 Task: Change the visibility to public.
Action: Mouse pressed left at (424, 250)
Screenshot: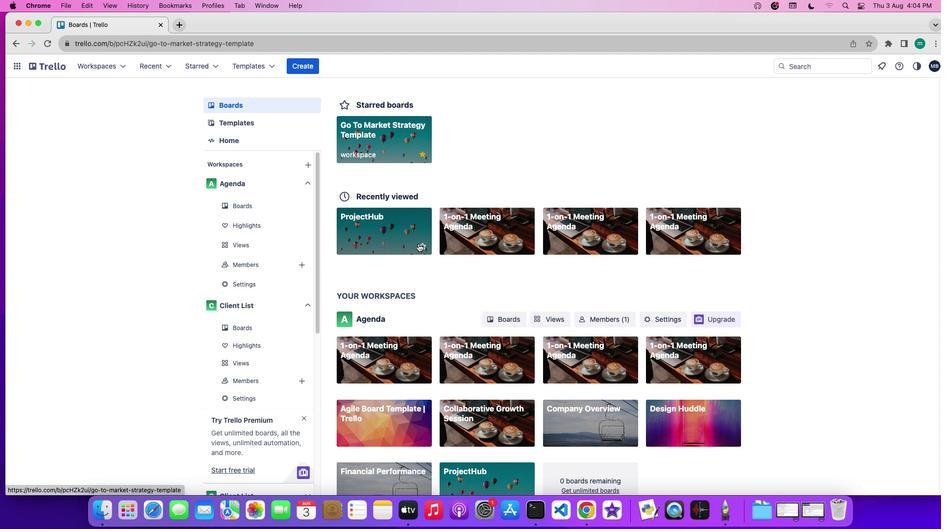 
Action: Mouse moved to (851, 214)
Screenshot: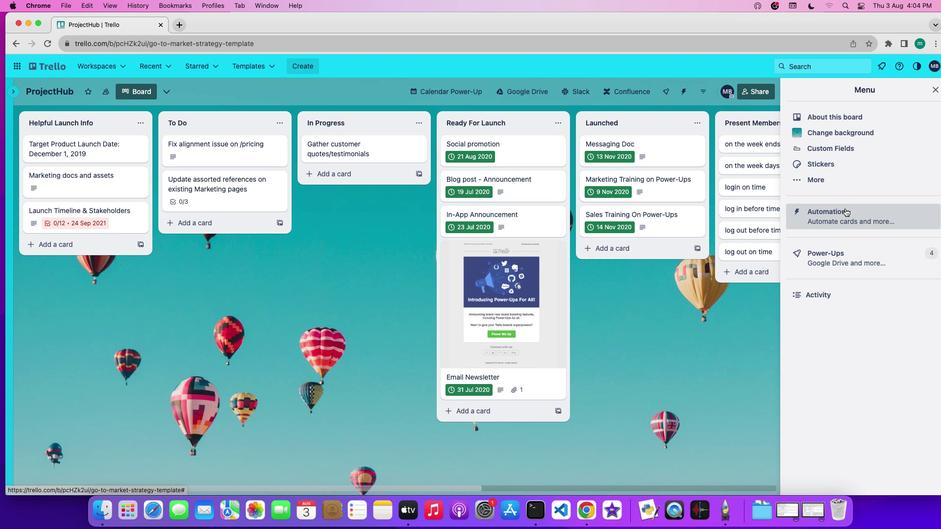 
Action: Mouse pressed left at (851, 214)
Screenshot: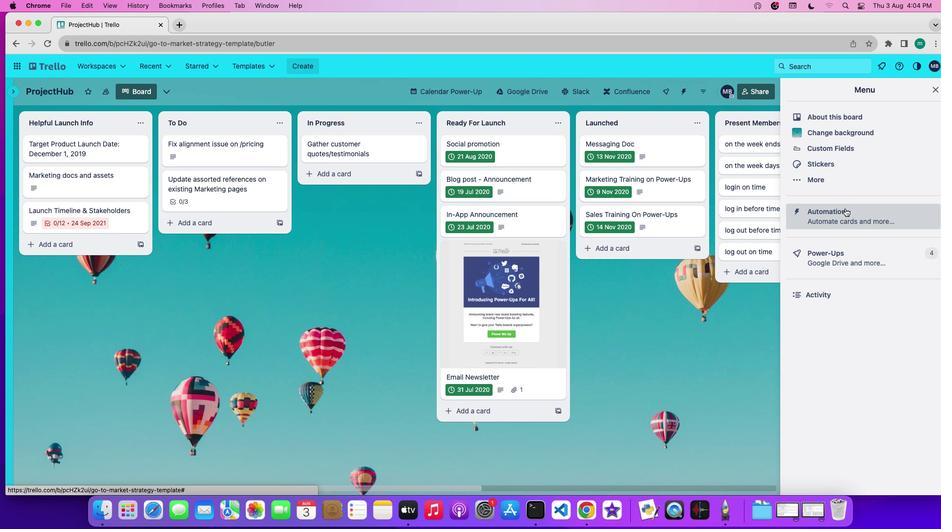 
Action: Mouse moved to (119, 103)
Screenshot: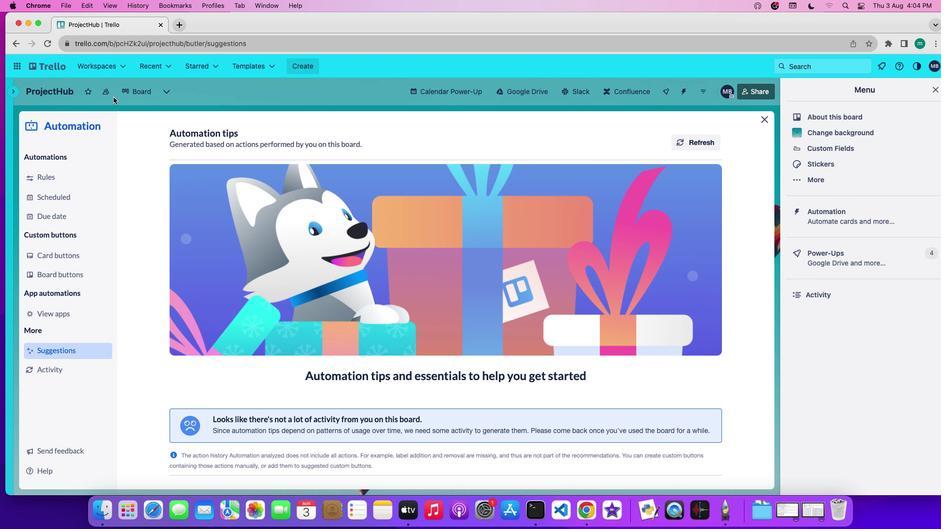 
Action: Mouse pressed left at (119, 103)
Screenshot: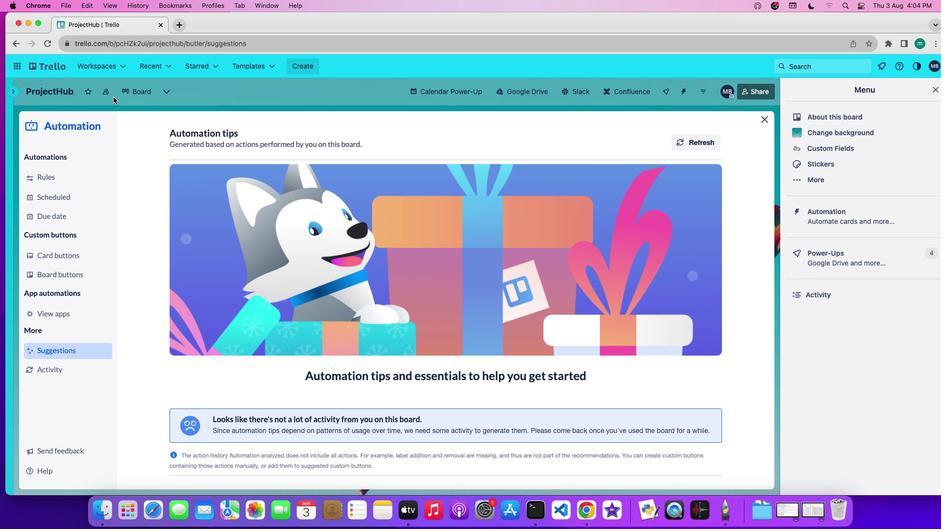 
Action: Mouse moved to (111, 102)
Screenshot: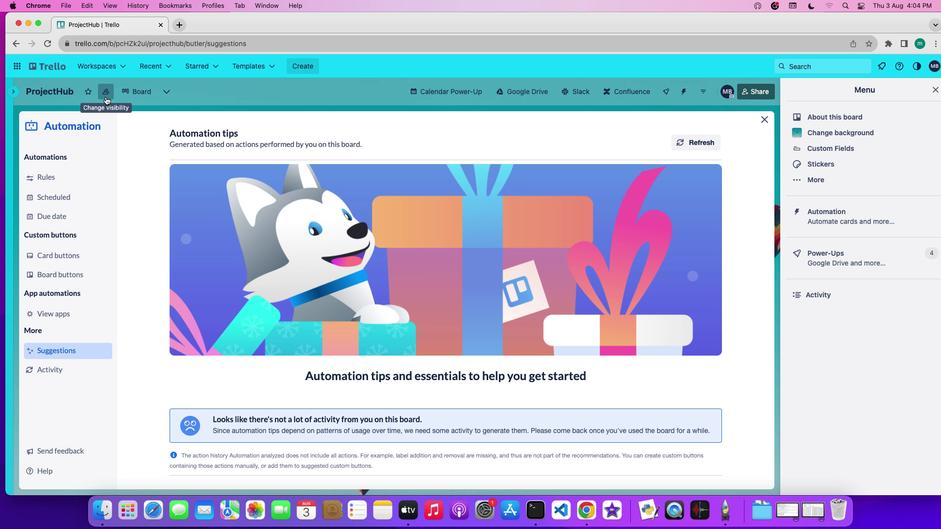 
Action: Mouse pressed left at (111, 102)
Screenshot: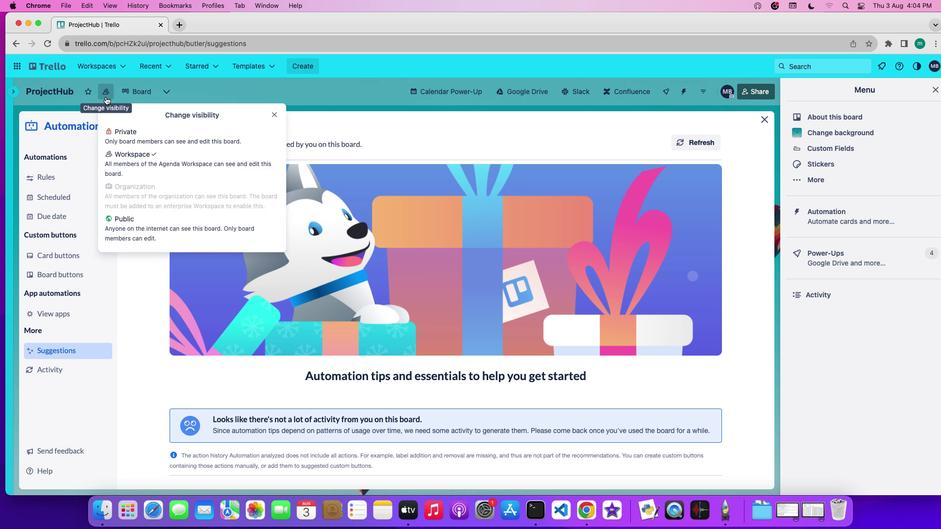 
Action: Mouse moved to (127, 227)
Screenshot: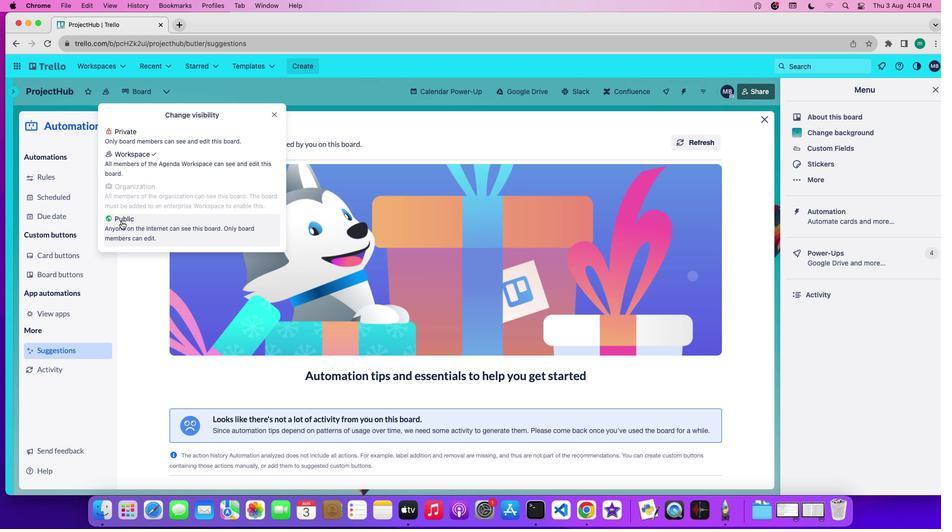 
Action: Mouse pressed left at (127, 227)
Screenshot: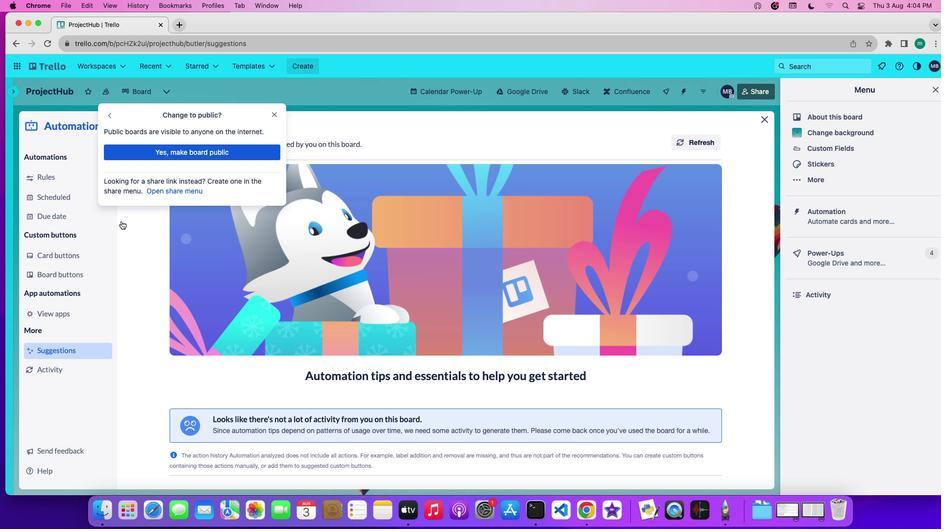 
Action: Mouse moved to (196, 160)
Screenshot: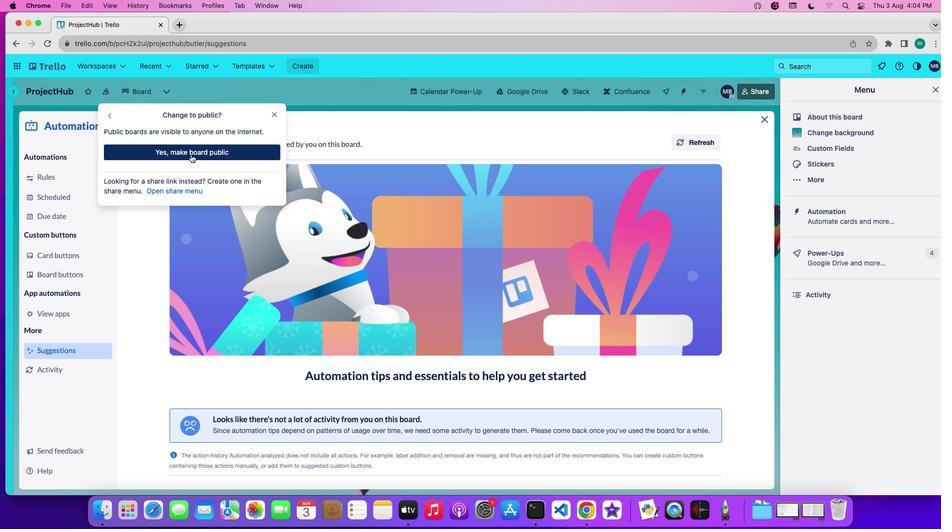 
Action: Mouse pressed left at (196, 160)
Screenshot: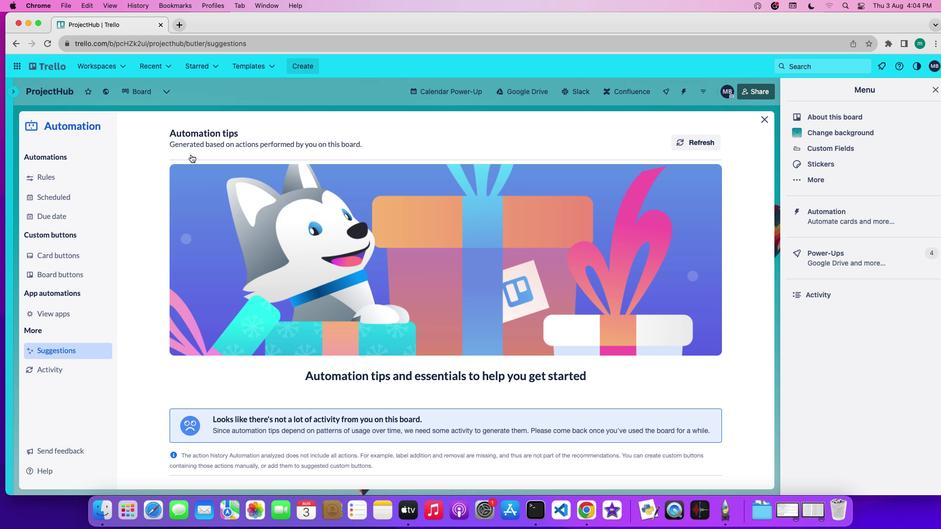 
Action: Mouse moved to (145, 163)
Screenshot: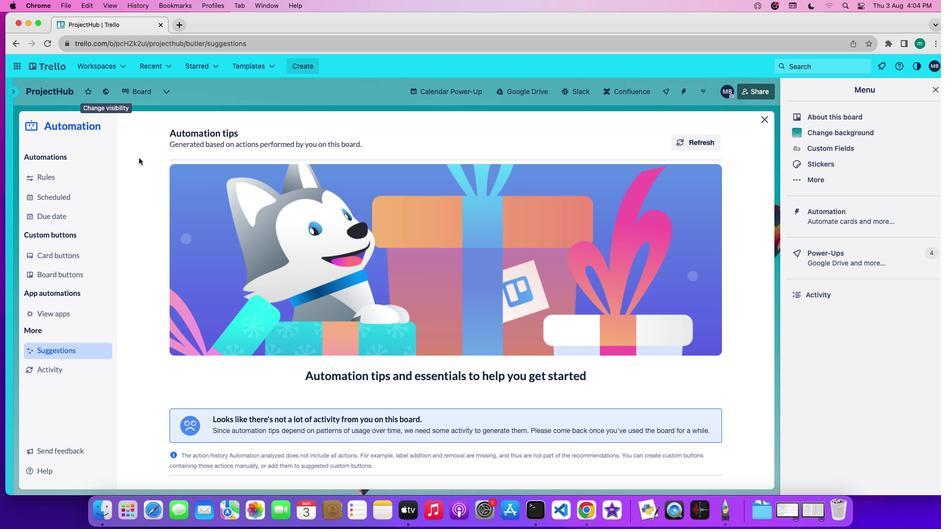 
